 Task: In update from your network turn off push notifications.
Action: Mouse moved to (630, 54)
Screenshot: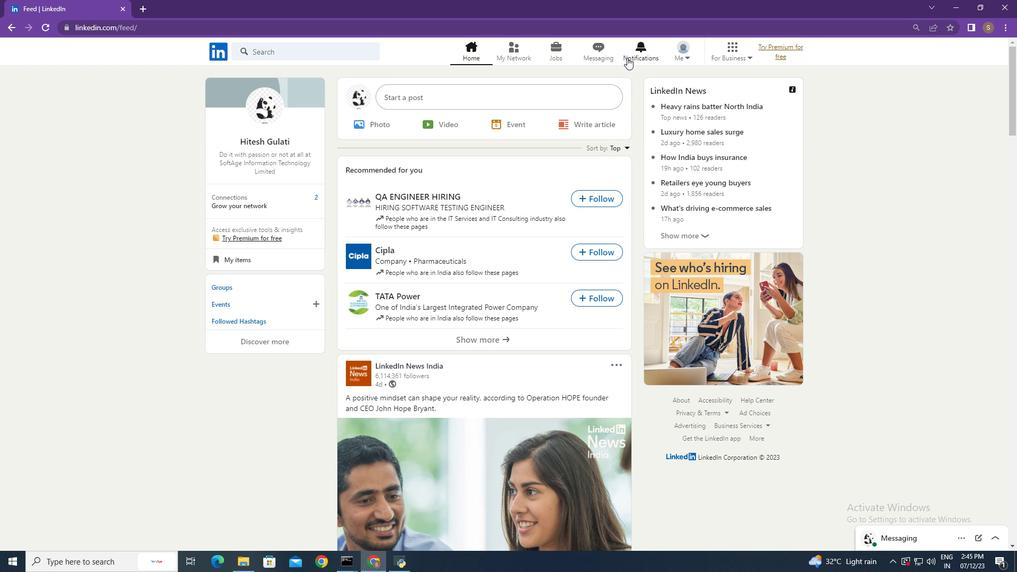 
Action: Mouse pressed left at (630, 54)
Screenshot: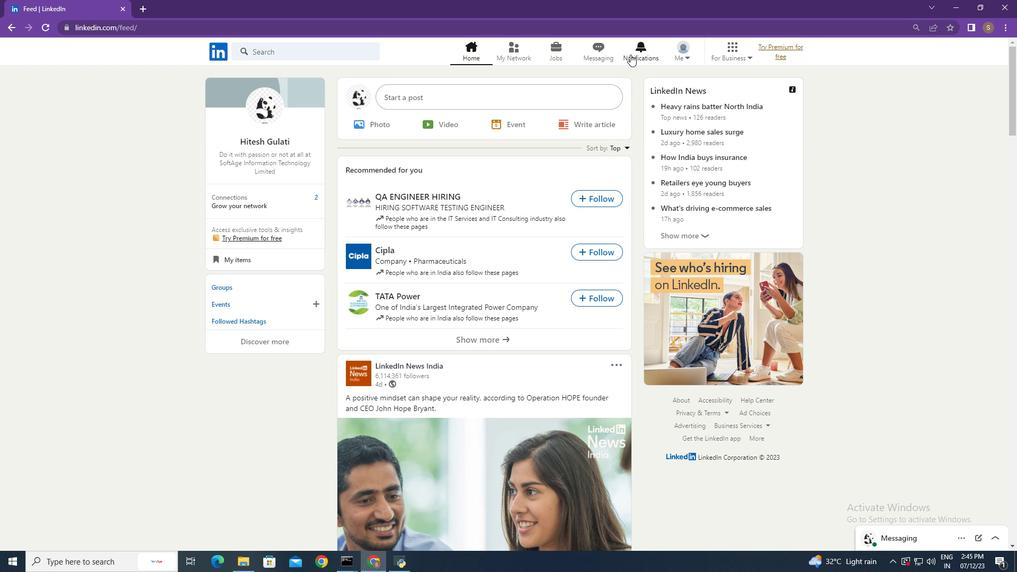 
Action: Mouse moved to (224, 117)
Screenshot: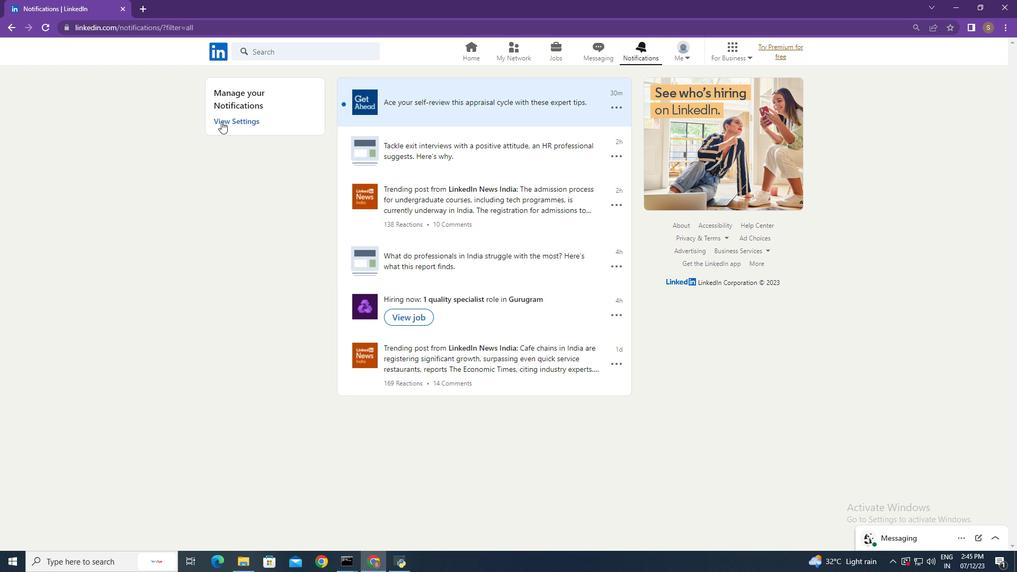 
Action: Mouse pressed left at (224, 117)
Screenshot: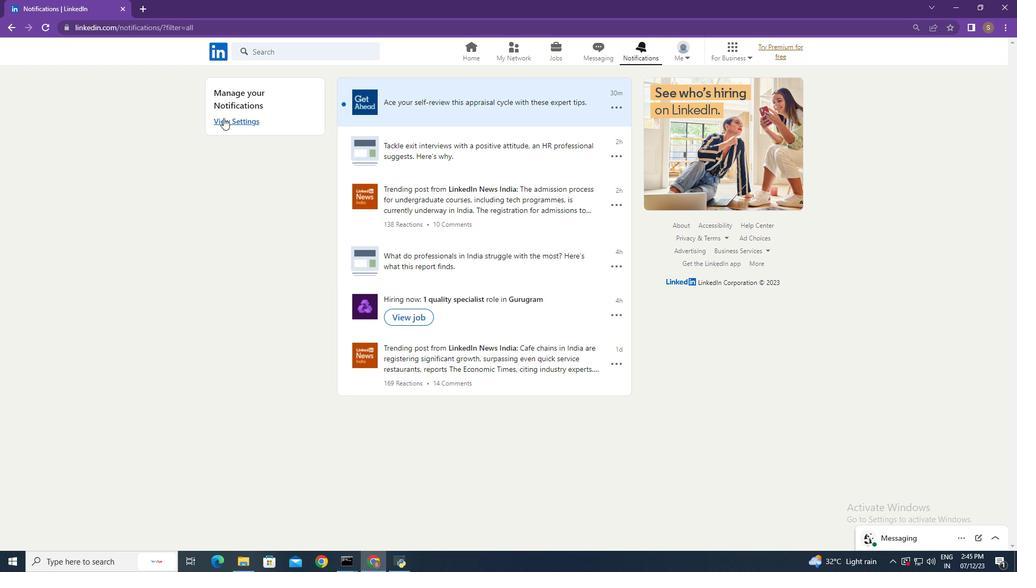 
Action: Mouse moved to (550, 213)
Screenshot: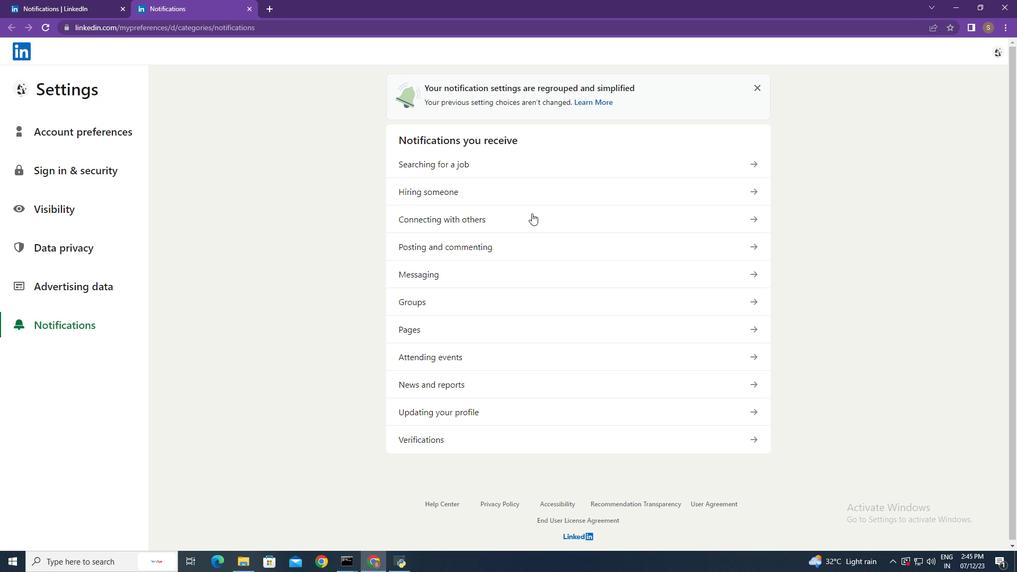 
Action: Mouse pressed left at (550, 213)
Screenshot: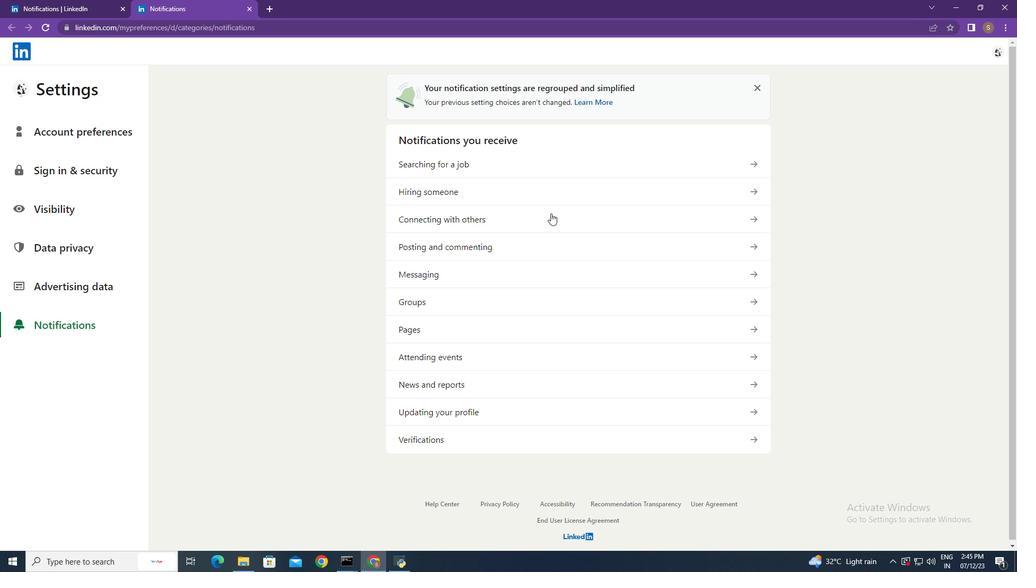 
Action: Mouse moved to (606, 190)
Screenshot: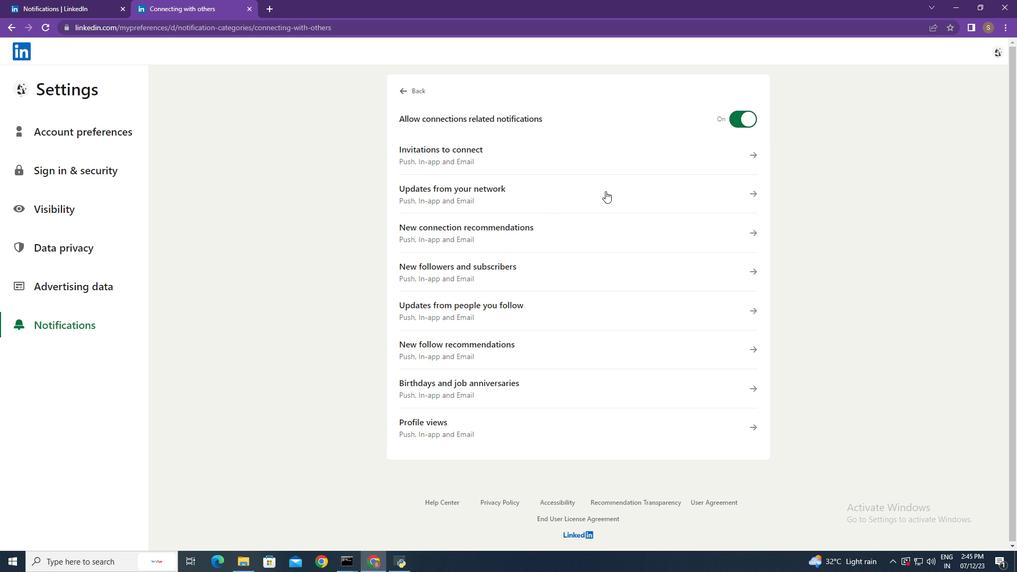 
Action: Mouse pressed left at (606, 190)
Screenshot: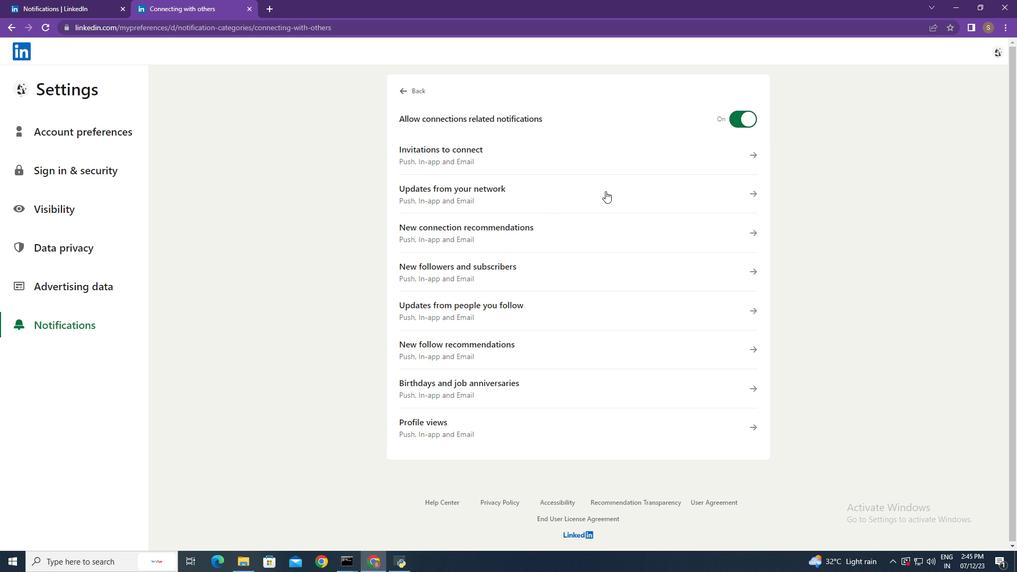 
Action: Mouse moved to (744, 220)
Screenshot: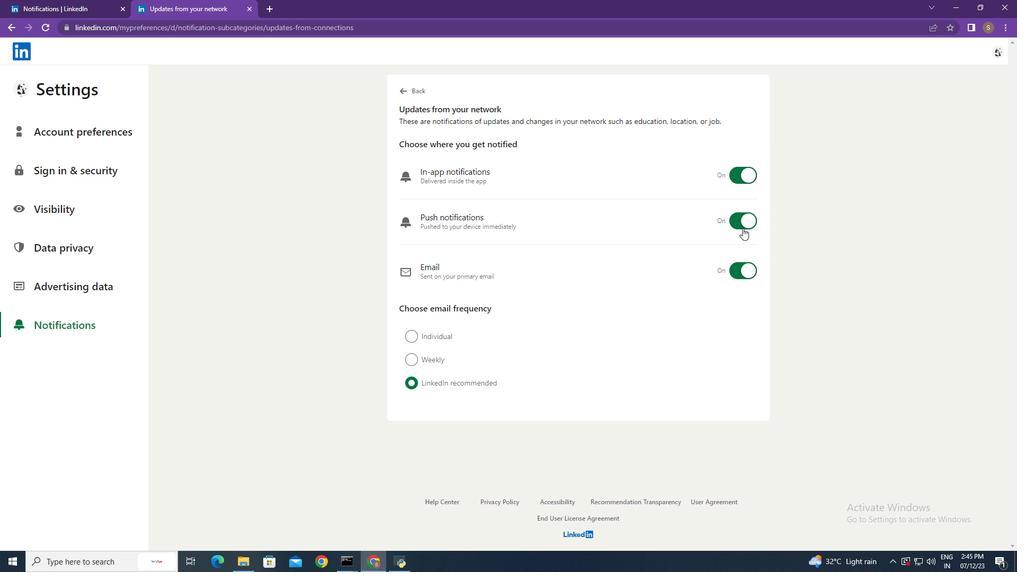 
Action: Mouse pressed left at (744, 220)
Screenshot: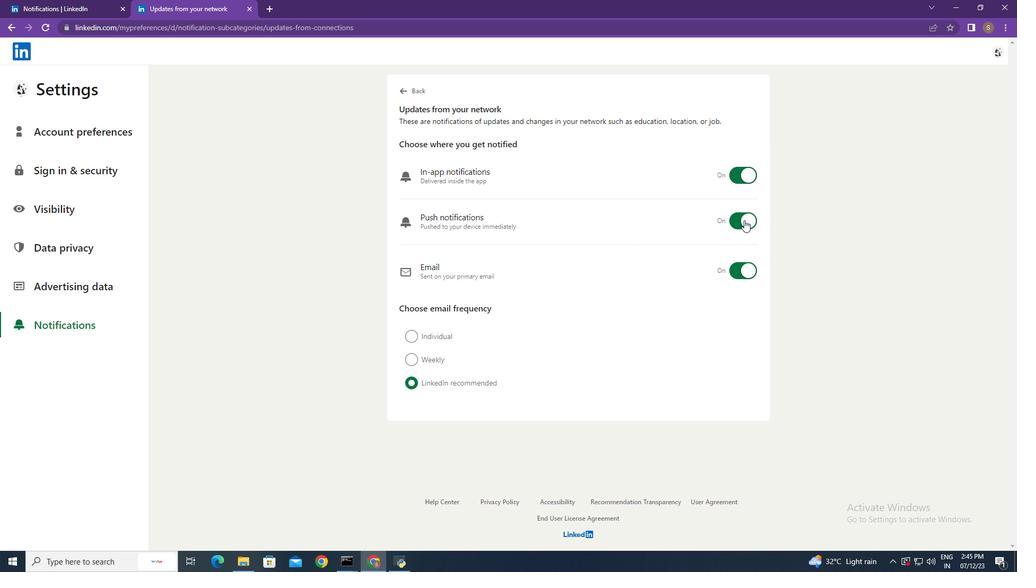 
Action: Mouse moved to (890, 240)
Screenshot: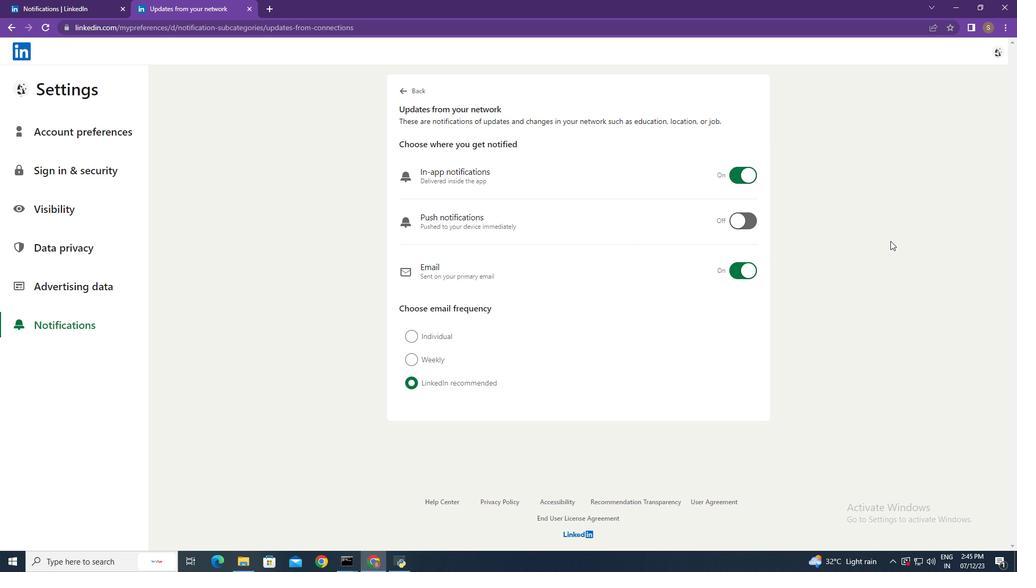 
